 Task: Select the channel to keep "Rear center".
Action: Mouse moved to (132, 16)
Screenshot: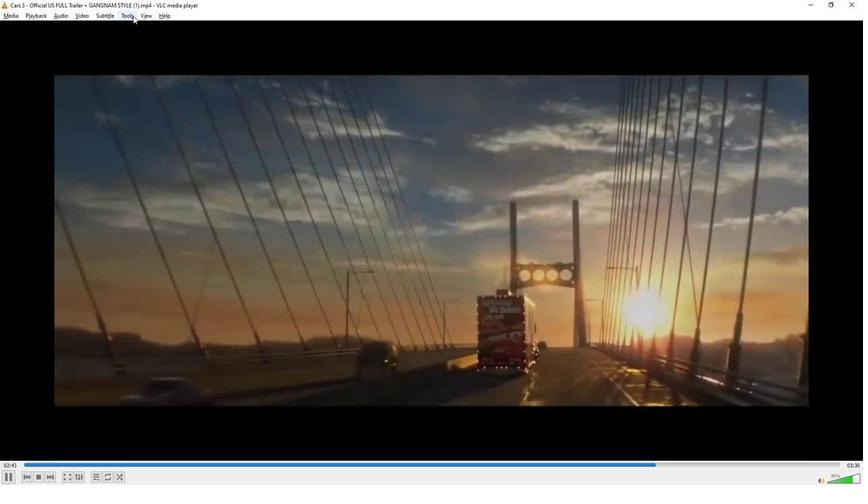 
Action: Mouse pressed left at (132, 16)
Screenshot: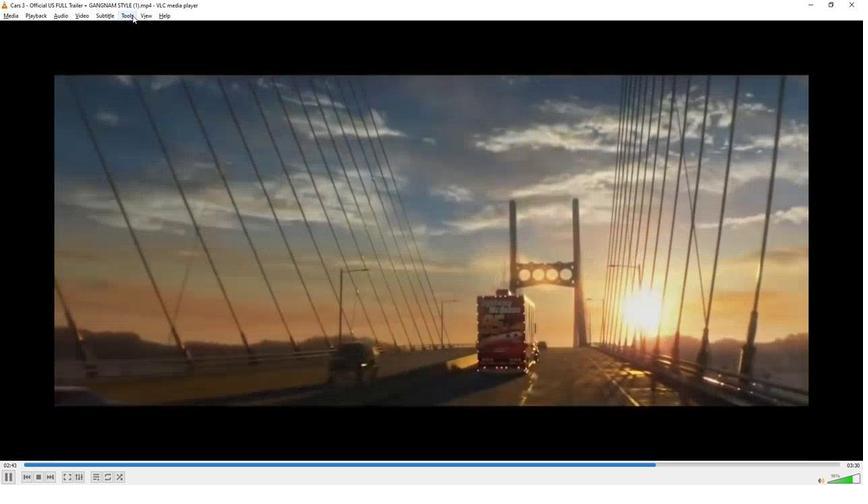 
Action: Mouse moved to (148, 124)
Screenshot: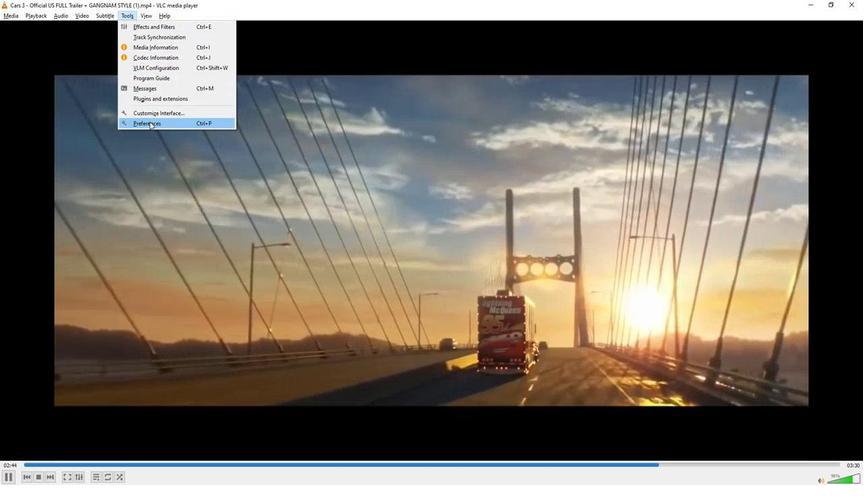 
Action: Mouse pressed left at (148, 124)
Screenshot: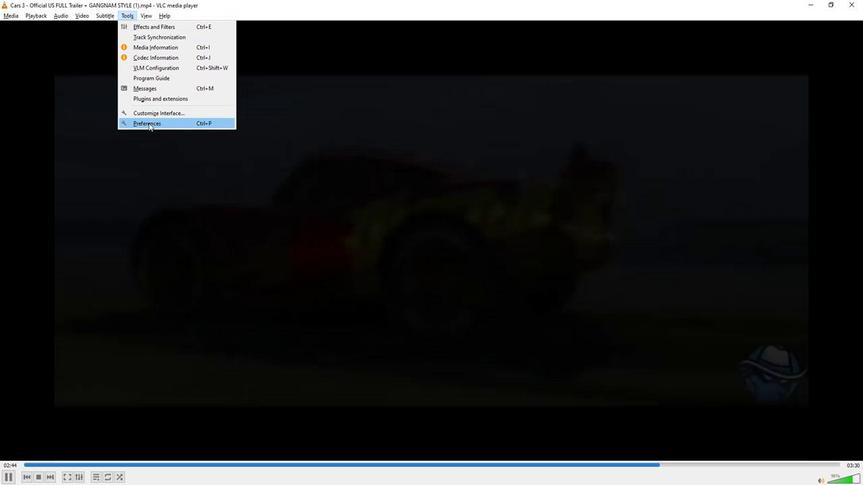 
Action: Mouse moved to (254, 365)
Screenshot: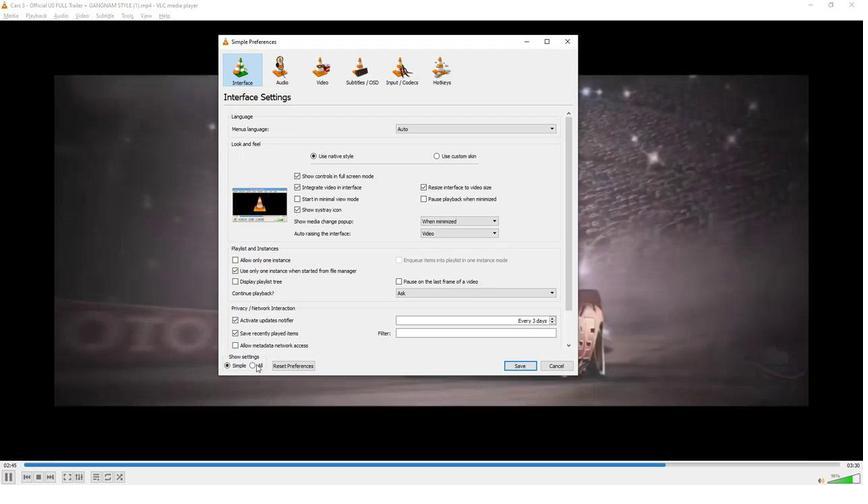 
Action: Mouse pressed left at (254, 365)
Screenshot: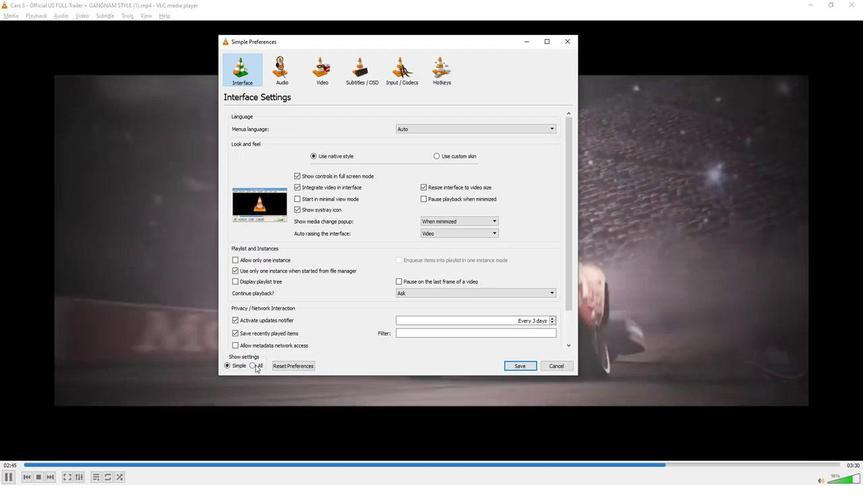 
Action: Mouse moved to (241, 161)
Screenshot: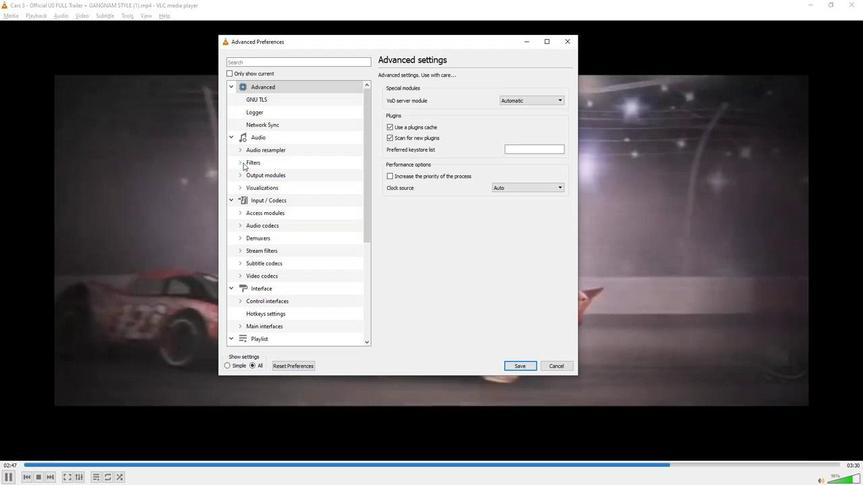 
Action: Mouse pressed left at (241, 161)
Screenshot: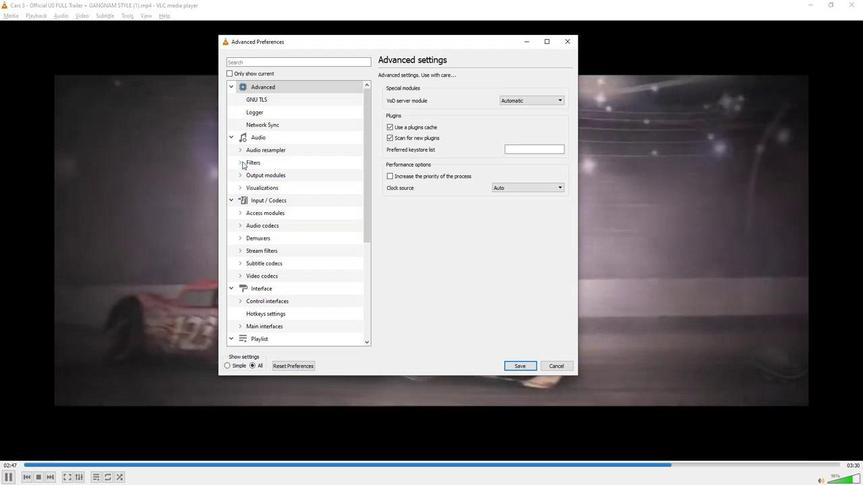 
Action: Mouse moved to (260, 260)
Screenshot: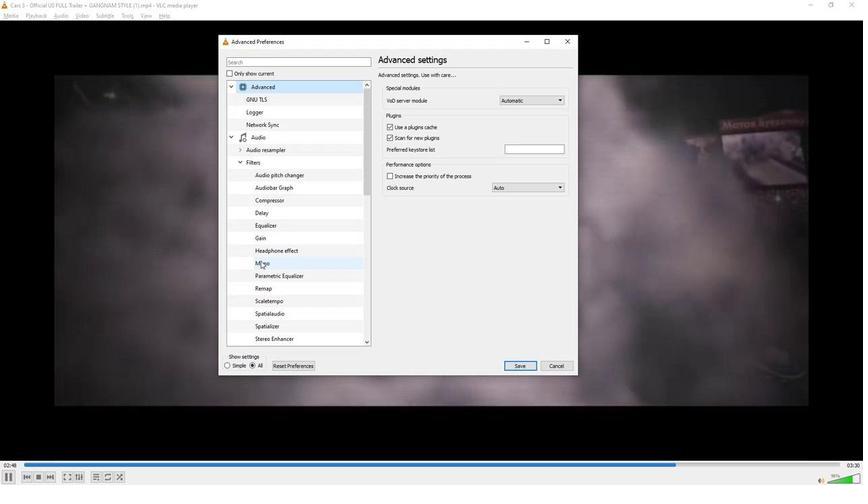 
Action: Mouse pressed left at (260, 260)
Screenshot: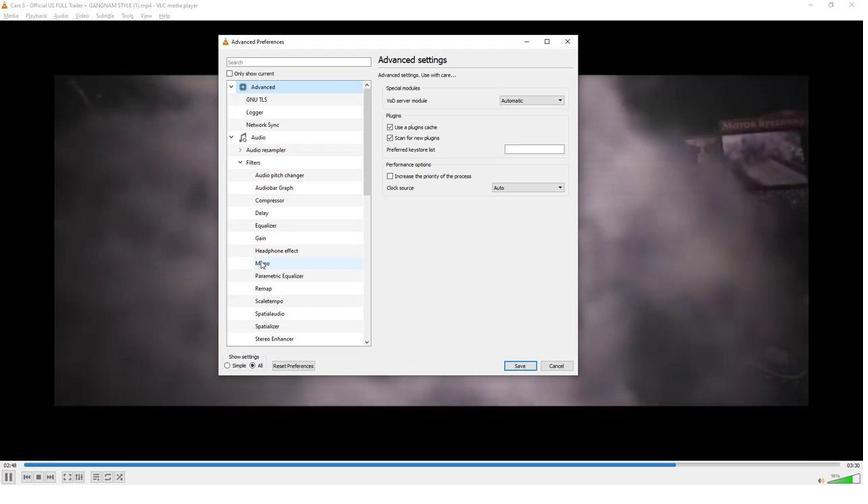 
Action: Mouse moved to (526, 96)
Screenshot: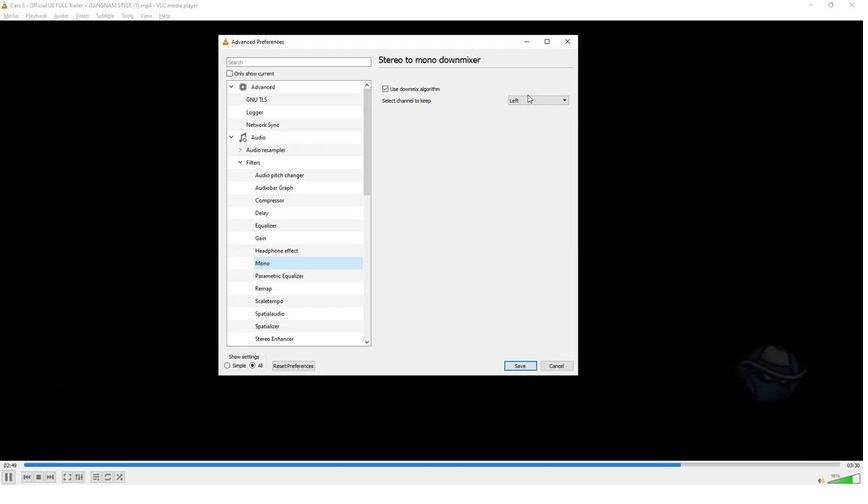 
Action: Mouse pressed left at (526, 96)
Screenshot: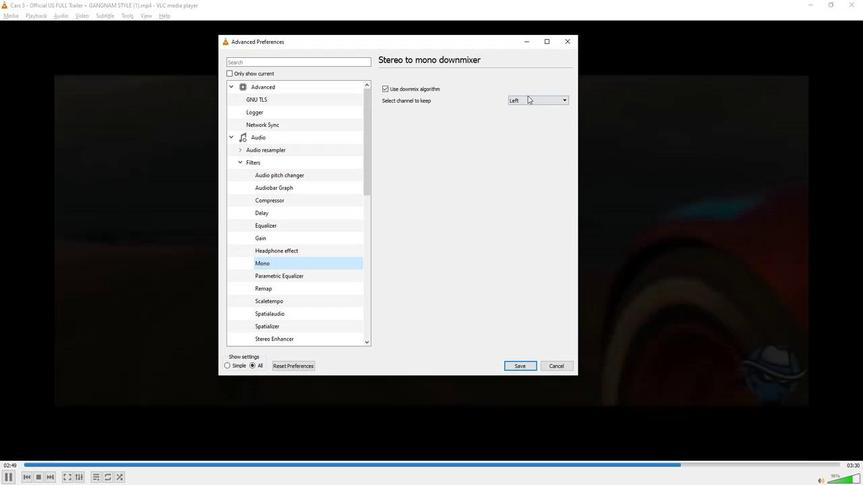 
Action: Mouse moved to (520, 155)
Screenshot: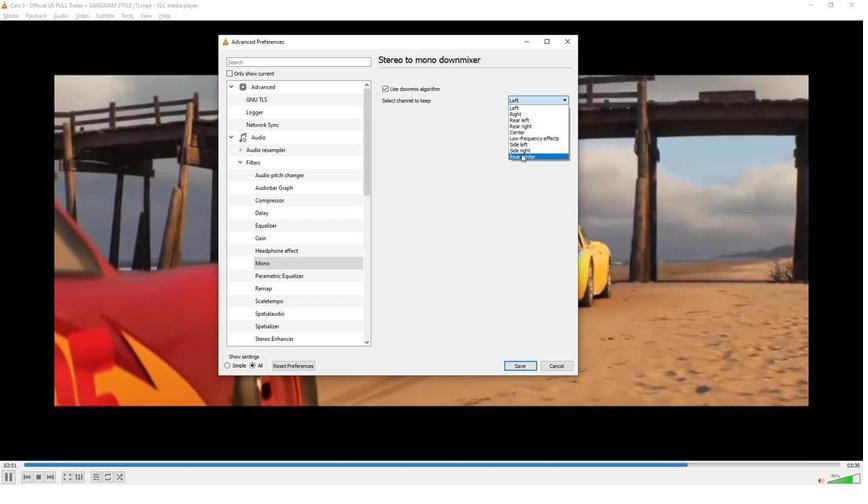 
Action: Mouse pressed left at (520, 155)
Screenshot: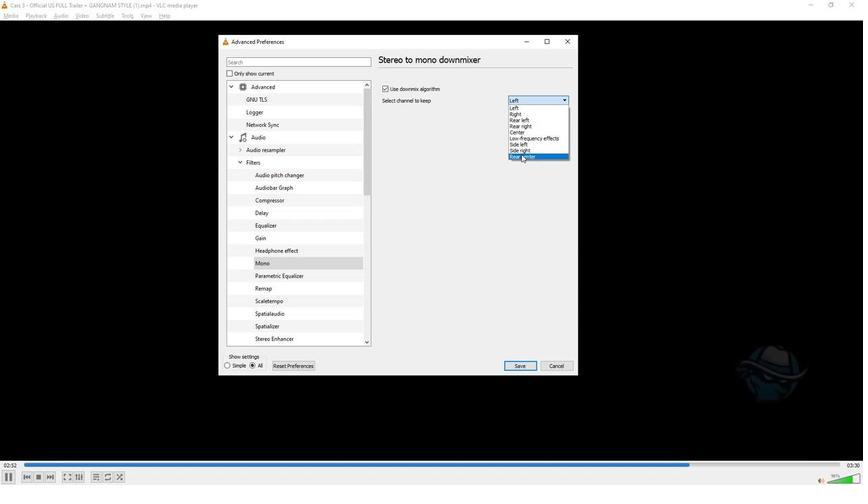 
Action: Mouse moved to (422, 207)
Screenshot: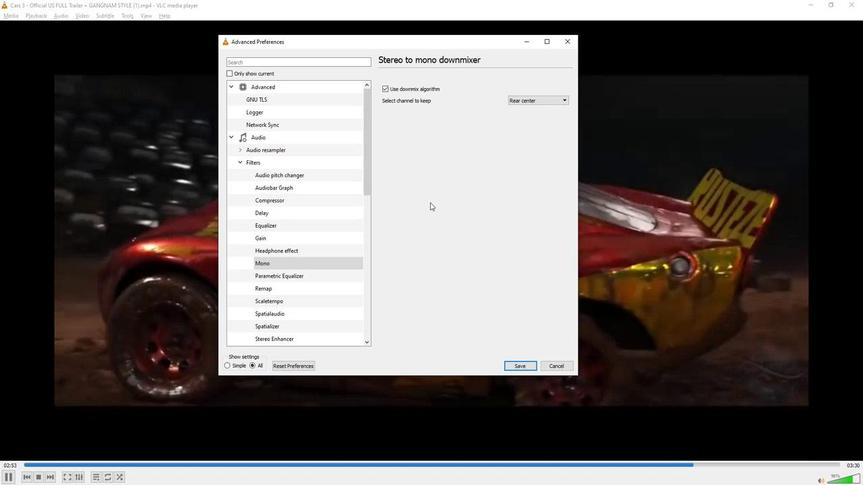 
